 Task: Make in the project AgileDeck an epic 'Cloud Risk Management'. Create in the project AgileDeck an epic 'Risk Assessment Framework Implementation'. Add in the project AgileDeck an epic 'Security Operations Center (SOC) Process Improvement'
Action: Mouse scrolled (978, 751) with delta (0, 0)
Screenshot: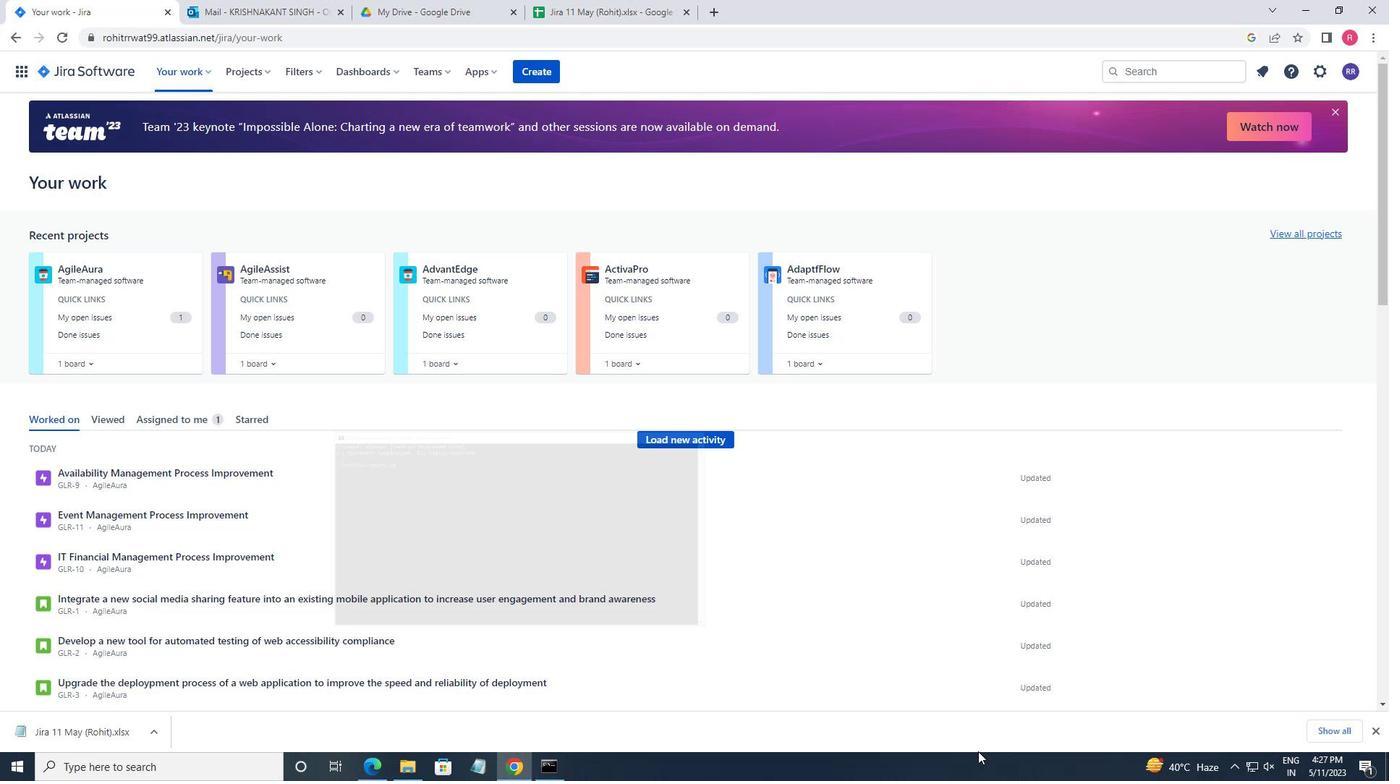 
Action: Mouse scrolled (978, 751) with delta (0, 0)
Screenshot: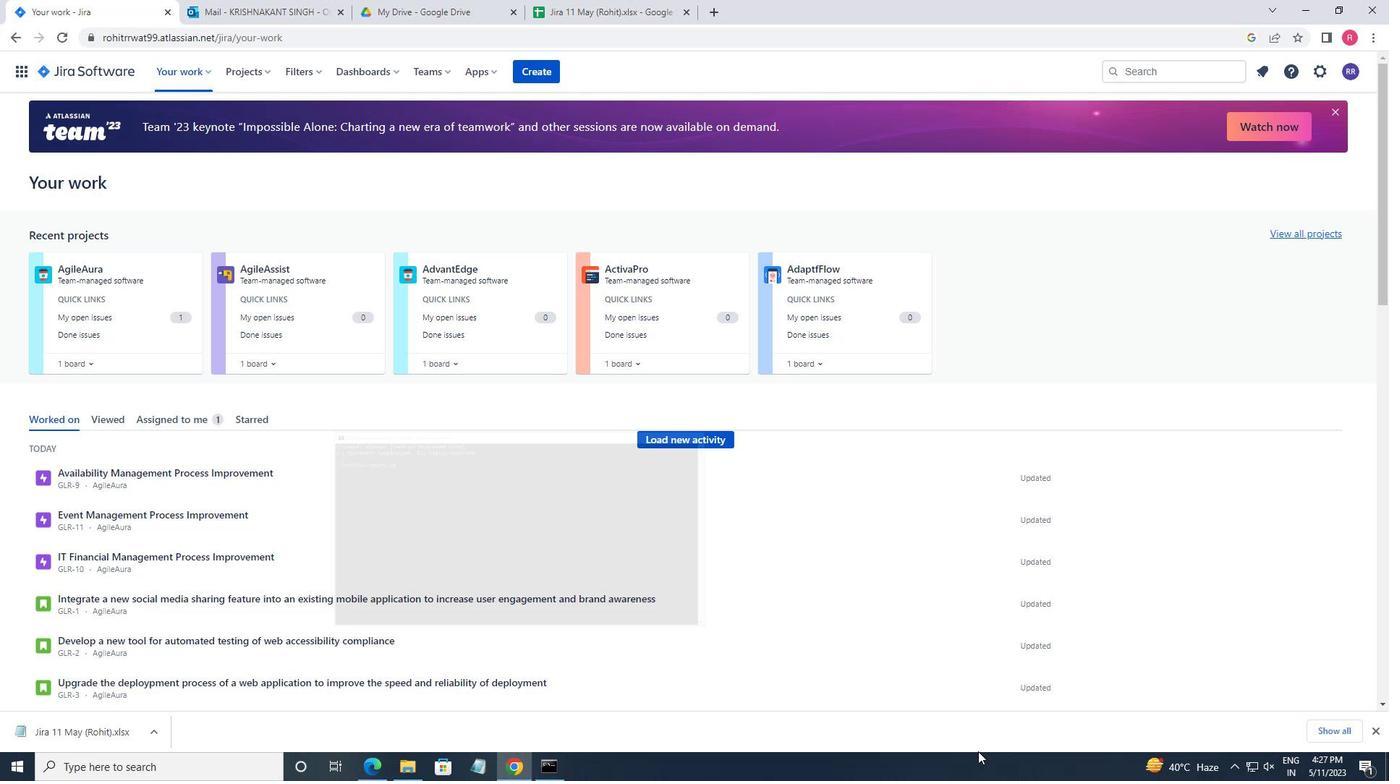
Action: Mouse moved to (257, 73)
Screenshot: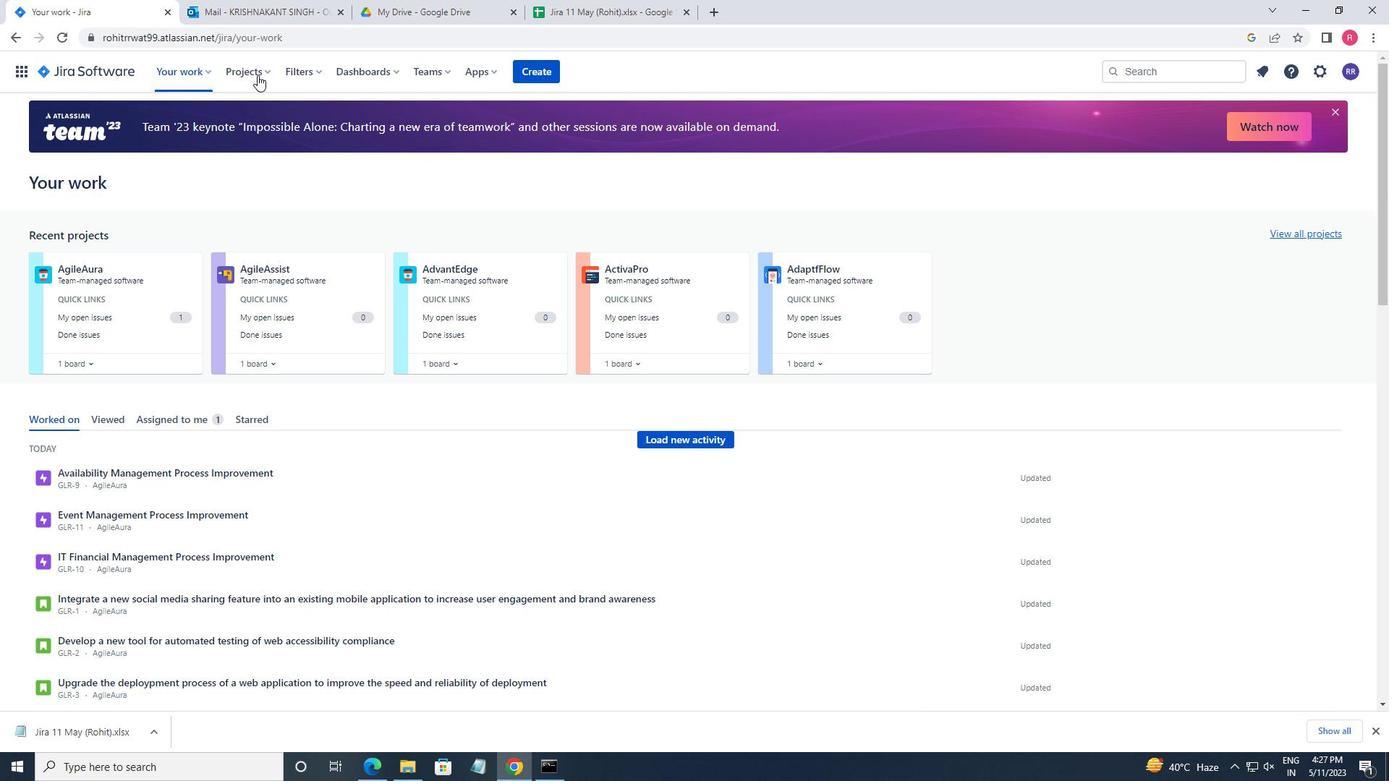 
Action: Mouse pressed left at (257, 73)
Screenshot: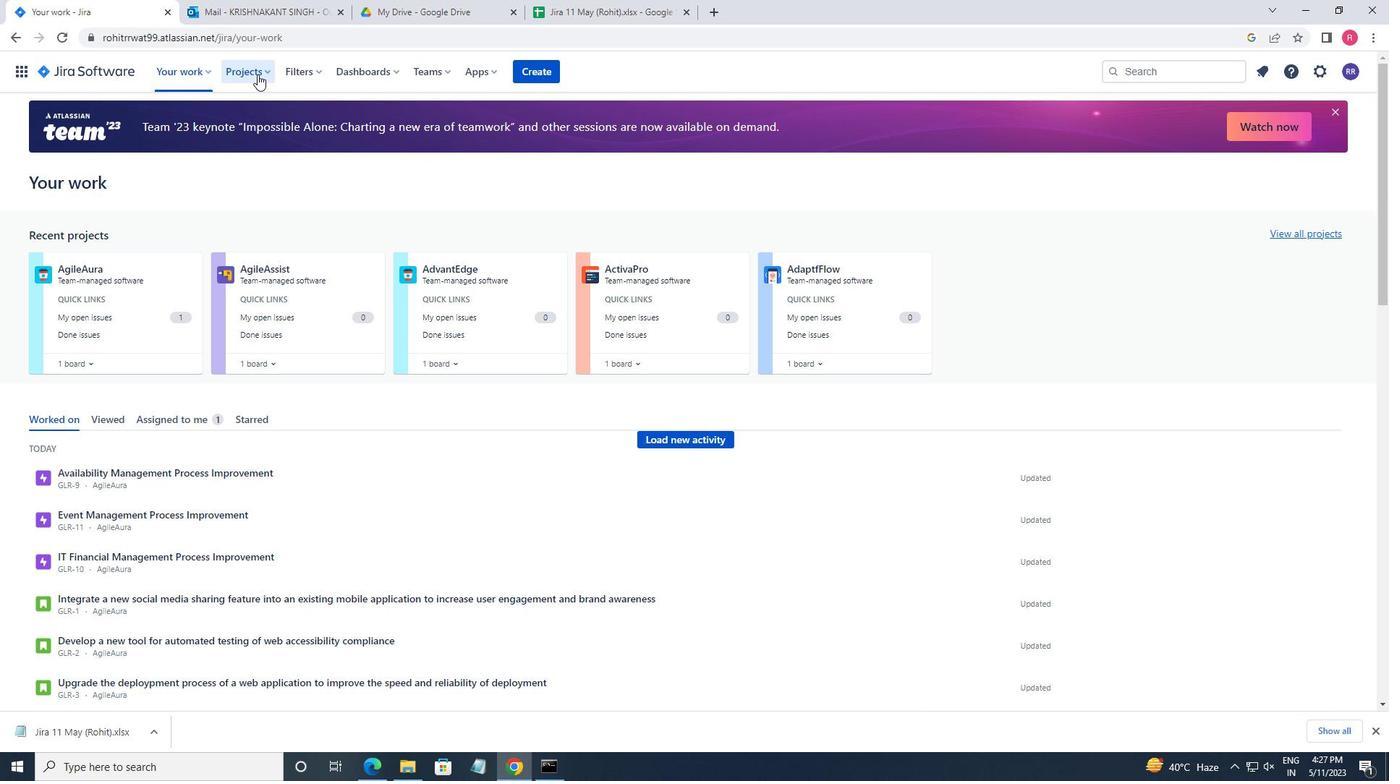 
Action: Mouse moved to (311, 130)
Screenshot: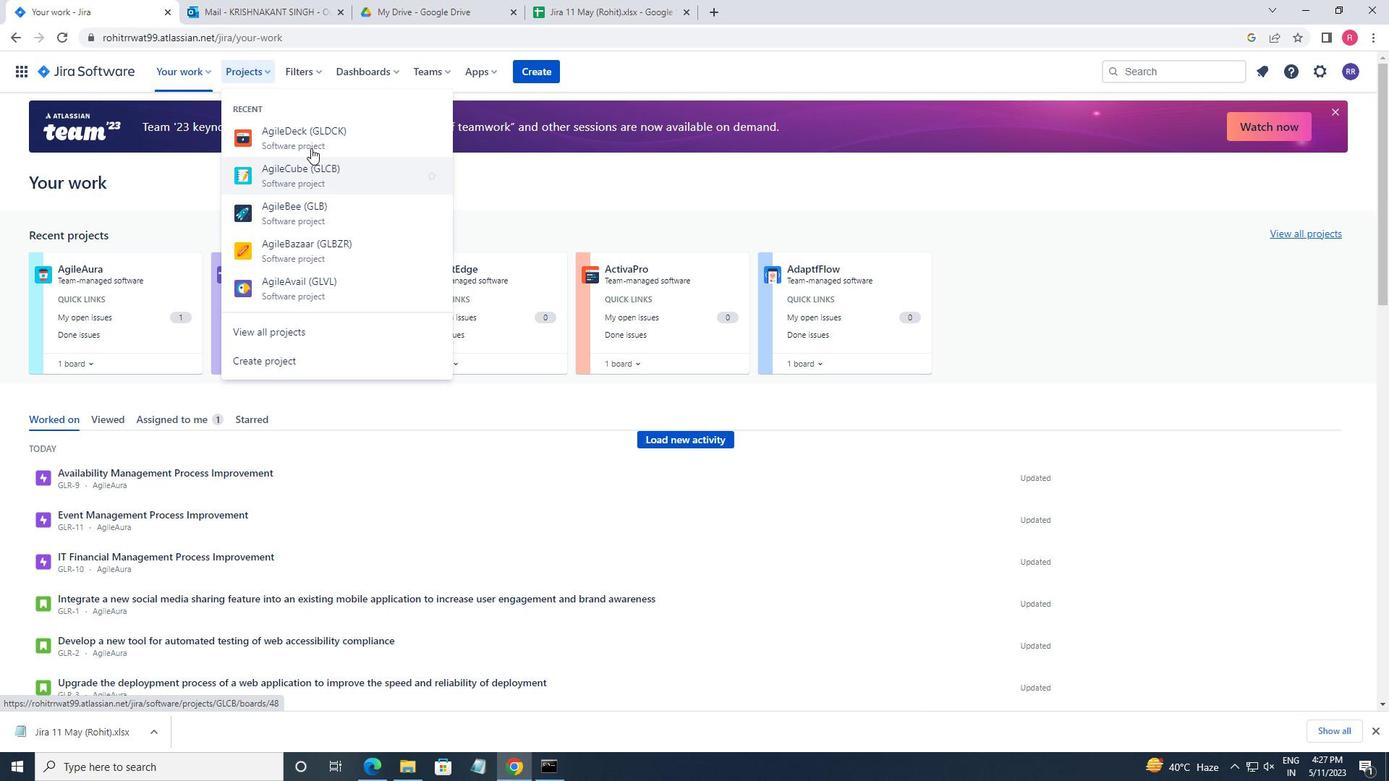 
Action: Mouse pressed left at (311, 130)
Screenshot: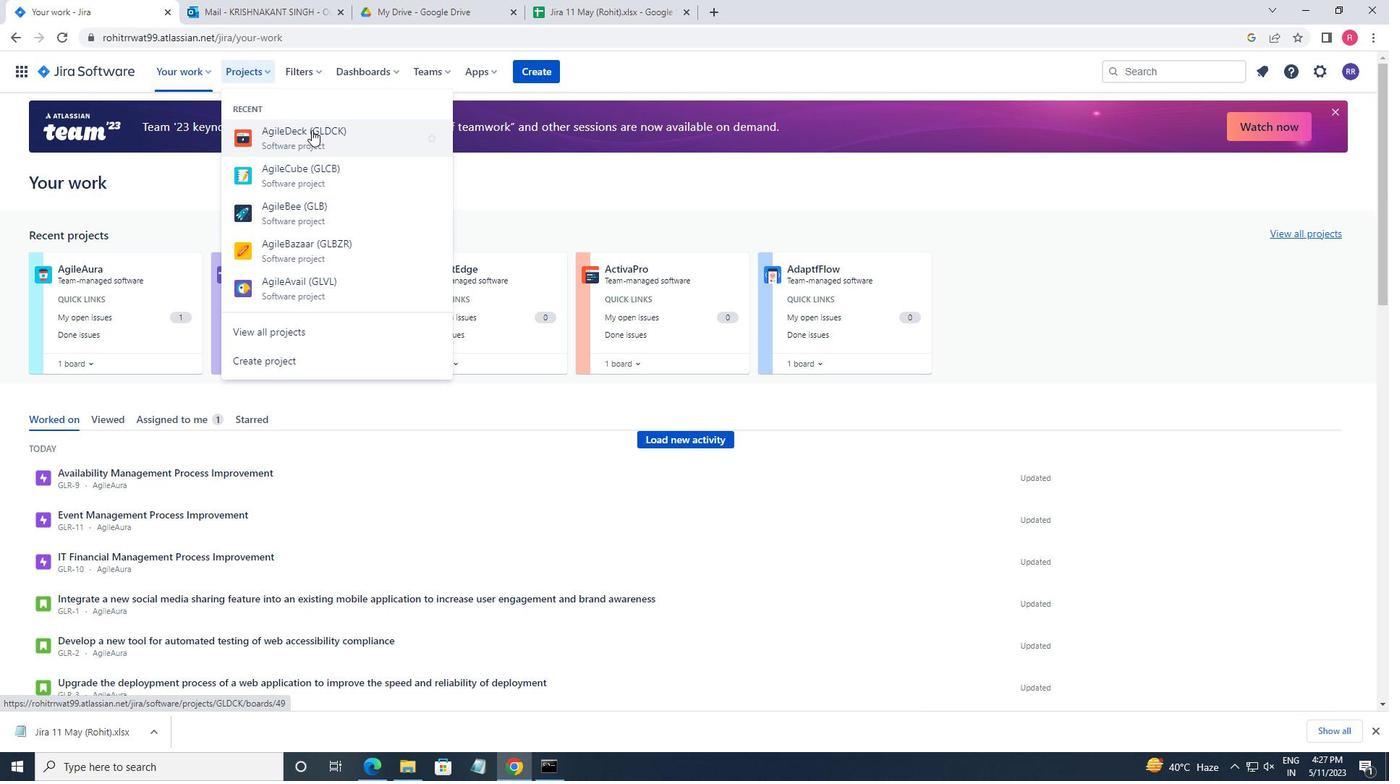 
Action: Mouse moved to (109, 213)
Screenshot: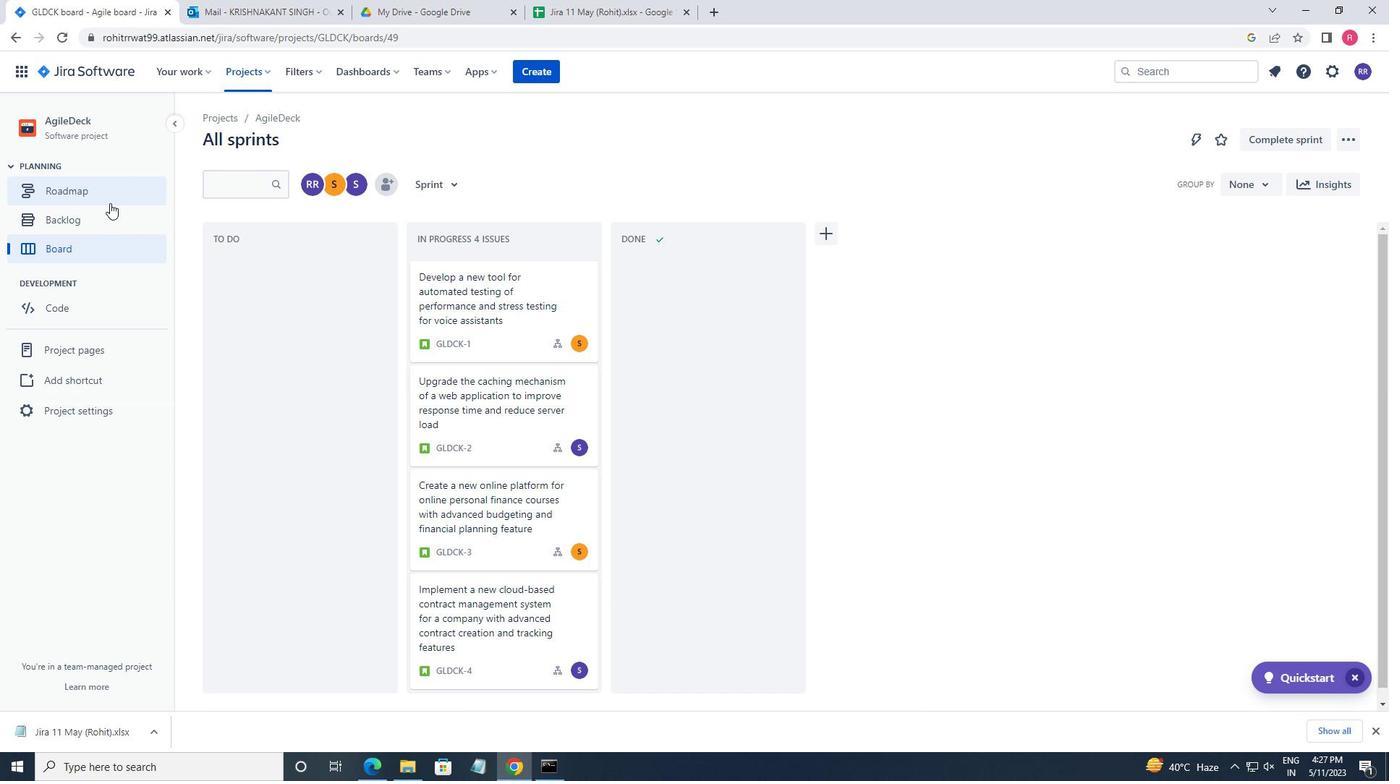 
Action: Mouse pressed left at (109, 213)
Screenshot: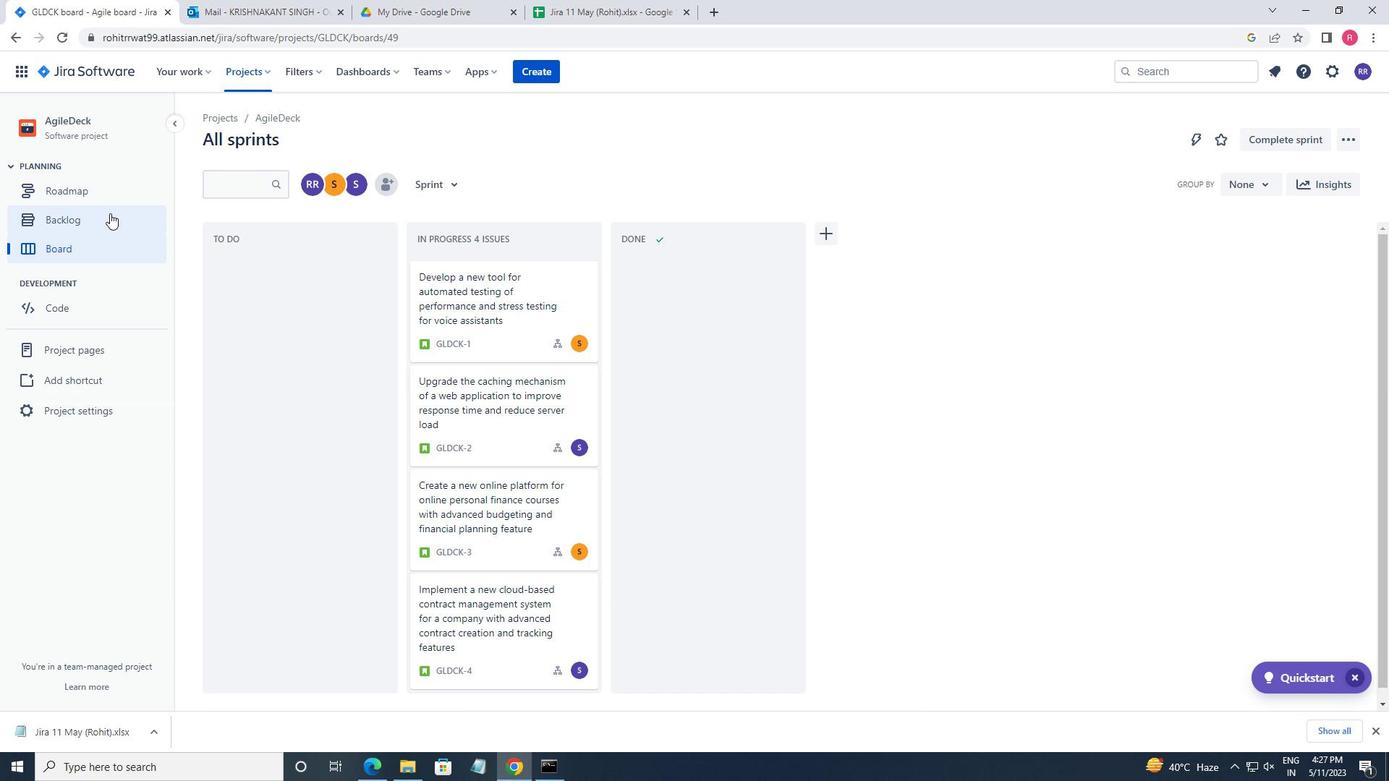 
Action: Mouse moved to (314, 508)
Screenshot: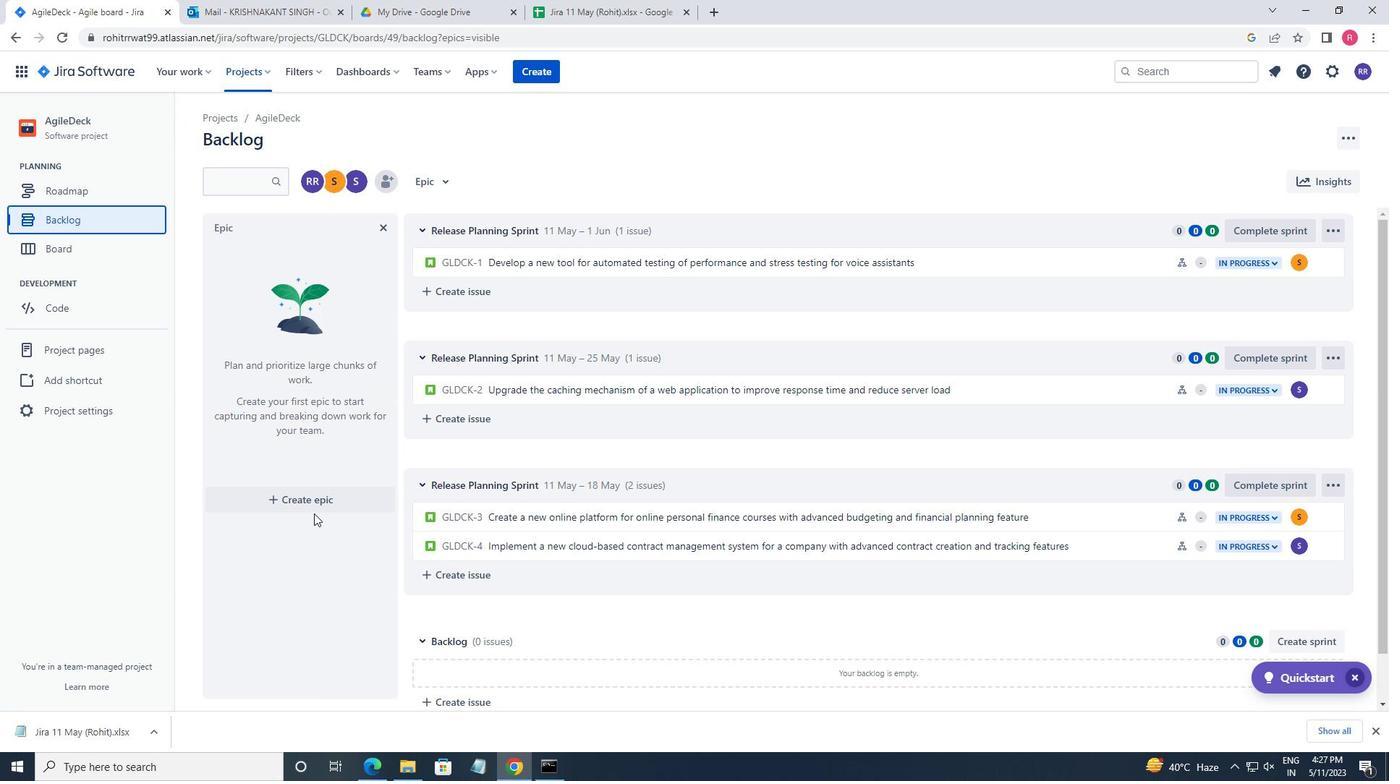 
Action: Mouse pressed left at (314, 508)
Screenshot: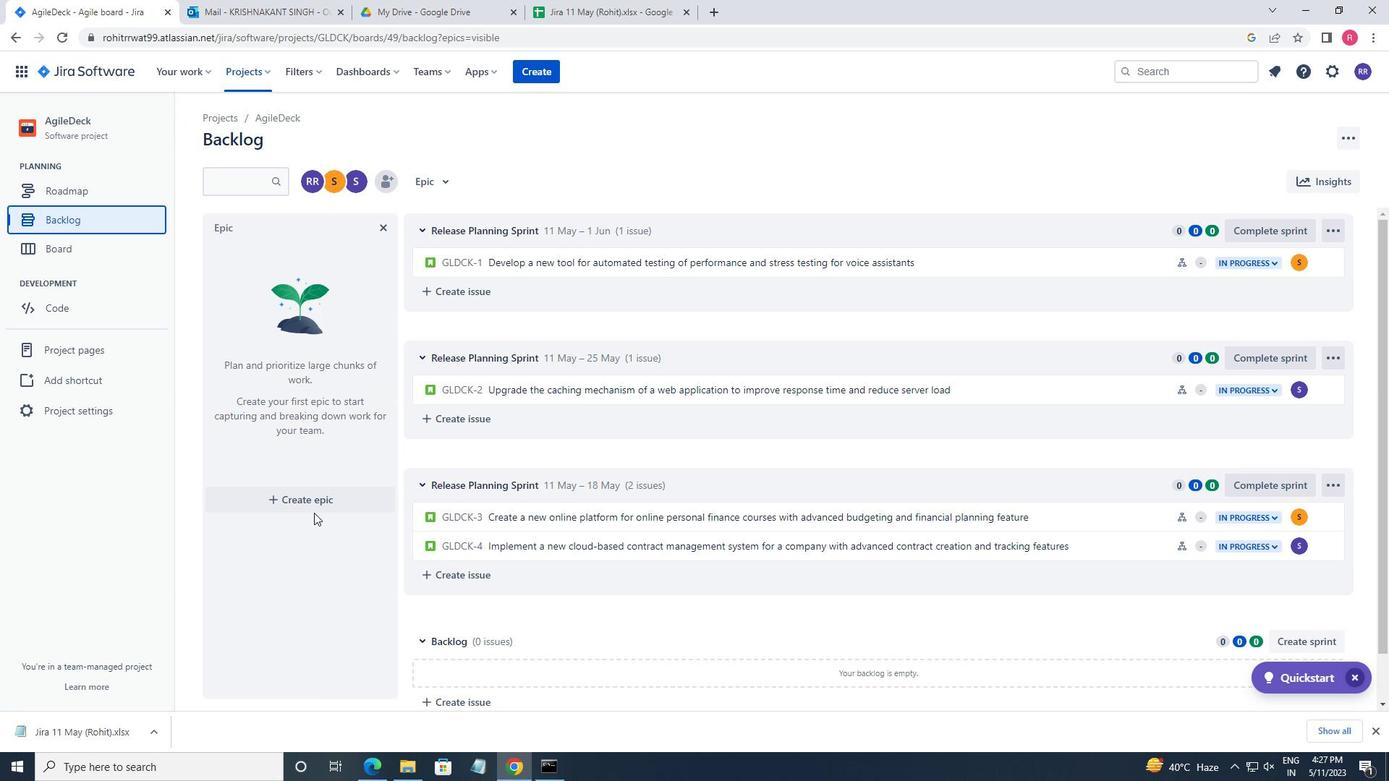 
Action: Mouse moved to (344, 526)
Screenshot: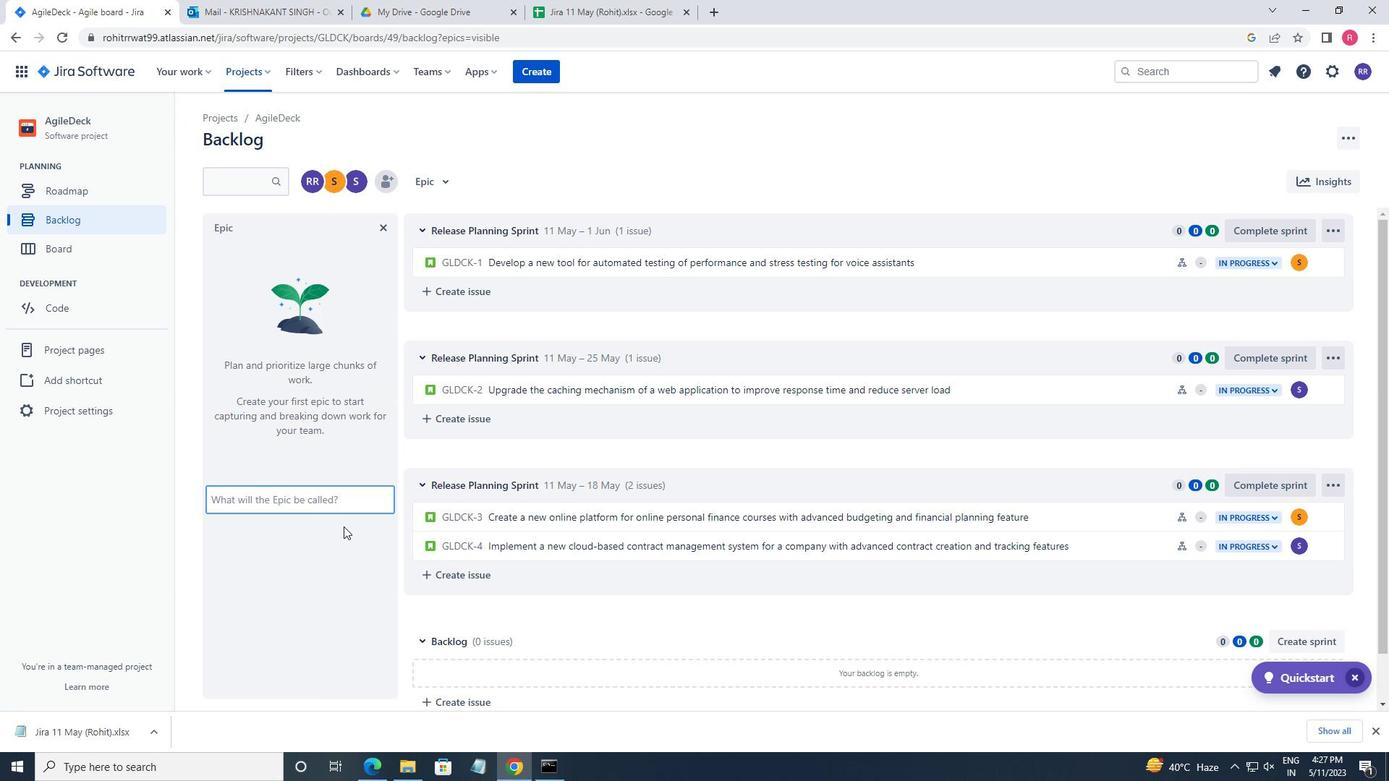 
Action: Key pressed <Key.shift>CLOUD<Key.space><Key.shift>RISK<Key.space><Key.shift_r>MANAGEMENT<Key.space><Key.enter><Key.shift>RISK<Key.space><Key.shift><Key.shift>ASSESSMENT<Key.space><Key.shift><Key.shift><Key.shift><Key.shift><Key.shift><Key.shift><Key.shift><Key.shift><Key.shift><Key.shift><Key.shift><Key.shift><Key.shift><Key.shift><Key.shift><Key.shift><Key.shift><Key.shift>FRAMEWORK<Key.space>I<Key.backspace><Key.shift_r><Key.shift_r><Key.shift_r><Key.shift_r><Key.shift_r><Key.shift_r><Key.shift_r><Key.shift_r><Key.shift_r><Key.shift_r><Key.shift_r><Key.shift_r><Key.shift_r><Key.shift_r>IMPLEMRNTATION<Key.enter><Key.shift>SECURITY<Key.space><Key.shift_r>OPTI<Key.backspace><Key.backspace>ERATION<Key.space><Key.shift><Key.shift><Key.shift><Key.shift><Key.shift><Key.shift><Key.shift><Key.shift><Key.shift><Key.shift><Key.shift><Key.shift><Key.shift><Key.shift><Key.shift><Key.shift><Key.shift>CENTER<Key.space><Key.shift_r>(<Key.shift><Key.shift><Key.shift><Key.shift><Key.shift><Key.shift><Key.shift><Key.shift><Key.shift>S<Key.shift_r>O<Key.shift_r><Key.shift_r><Key.shift_r><Key.shift_r><Key.shift_r><Key.shift_r>C<Key.shift_r>)<Key.space><Key.shift_r>PROCESS<Key.space><Key.shift_r>IMPROVEMENT<Key.enter>
Screenshot: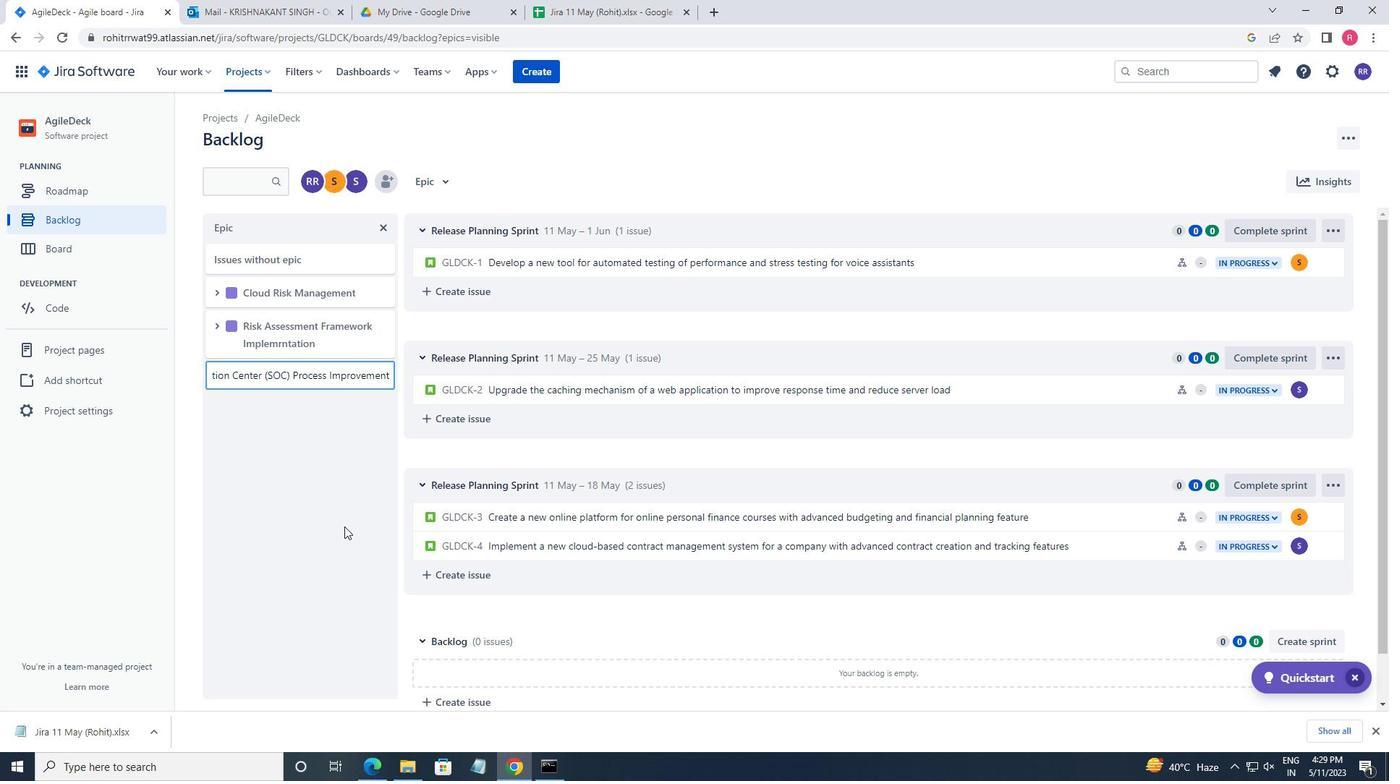 
